 Task: Add Vita Coco Pure Coconut Water with Pineapple to the cart.
Action: Mouse pressed left at (22, 134)
Screenshot: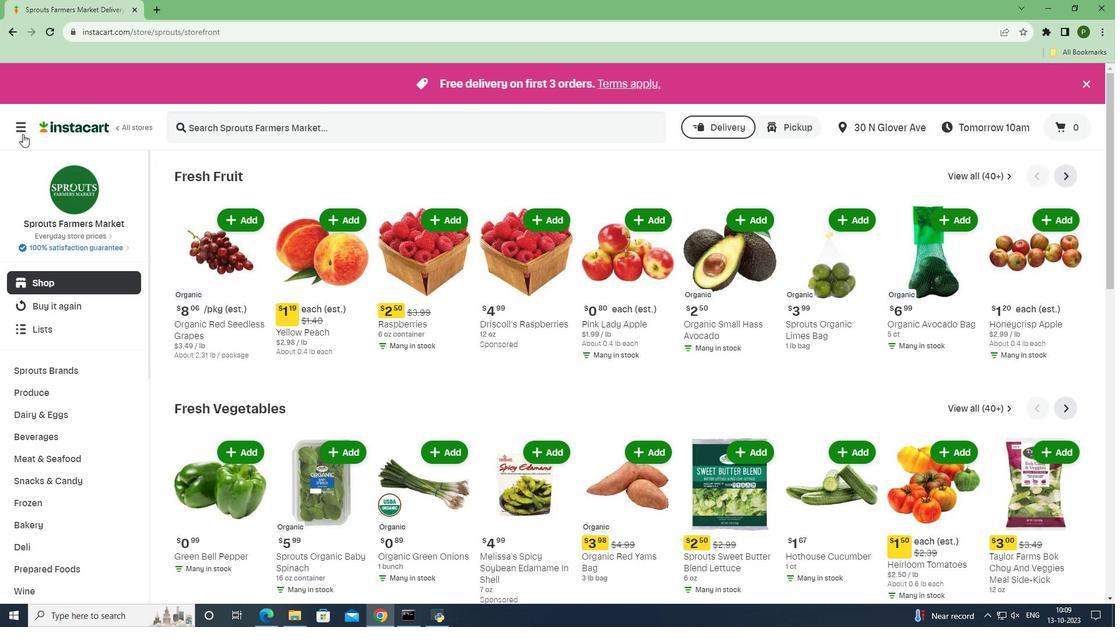 
Action: Mouse moved to (48, 309)
Screenshot: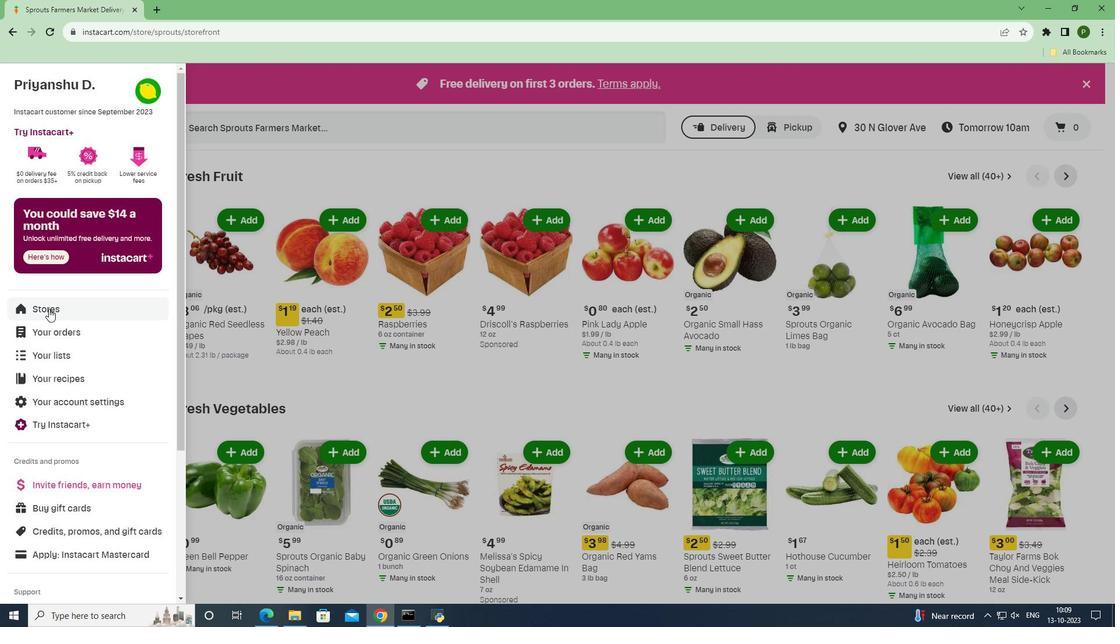 
Action: Mouse pressed left at (48, 309)
Screenshot: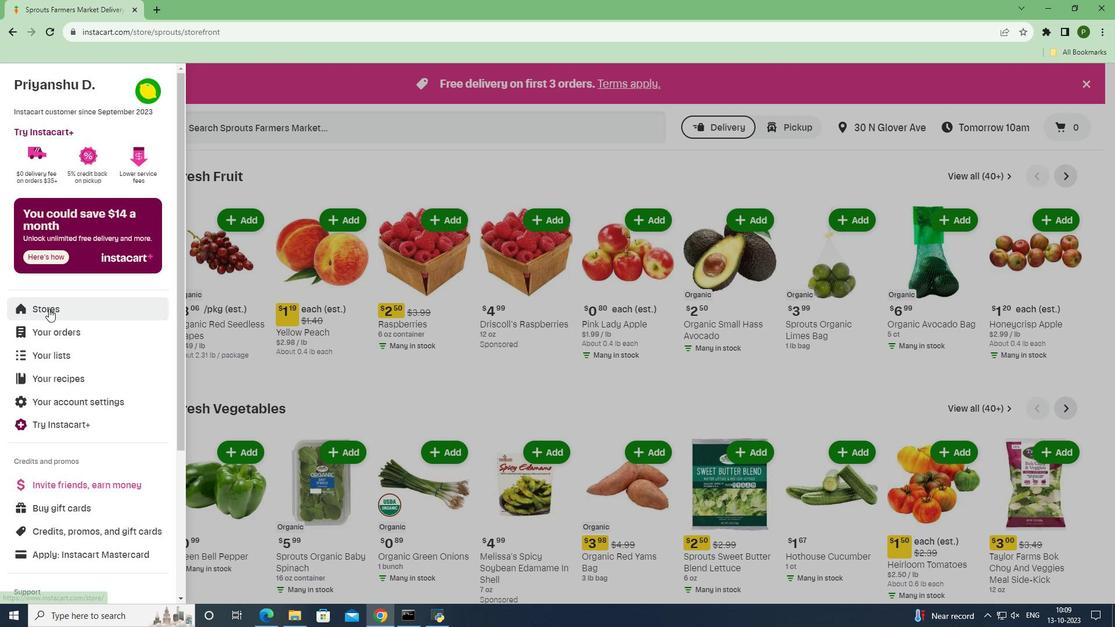 
Action: Mouse moved to (267, 134)
Screenshot: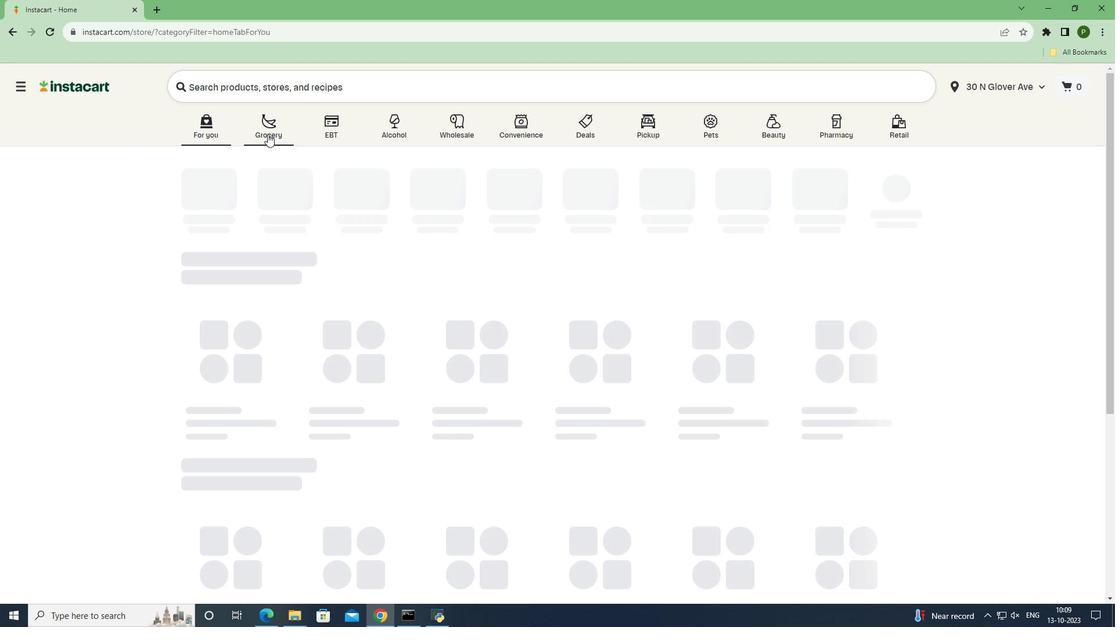 
Action: Mouse pressed left at (267, 134)
Screenshot: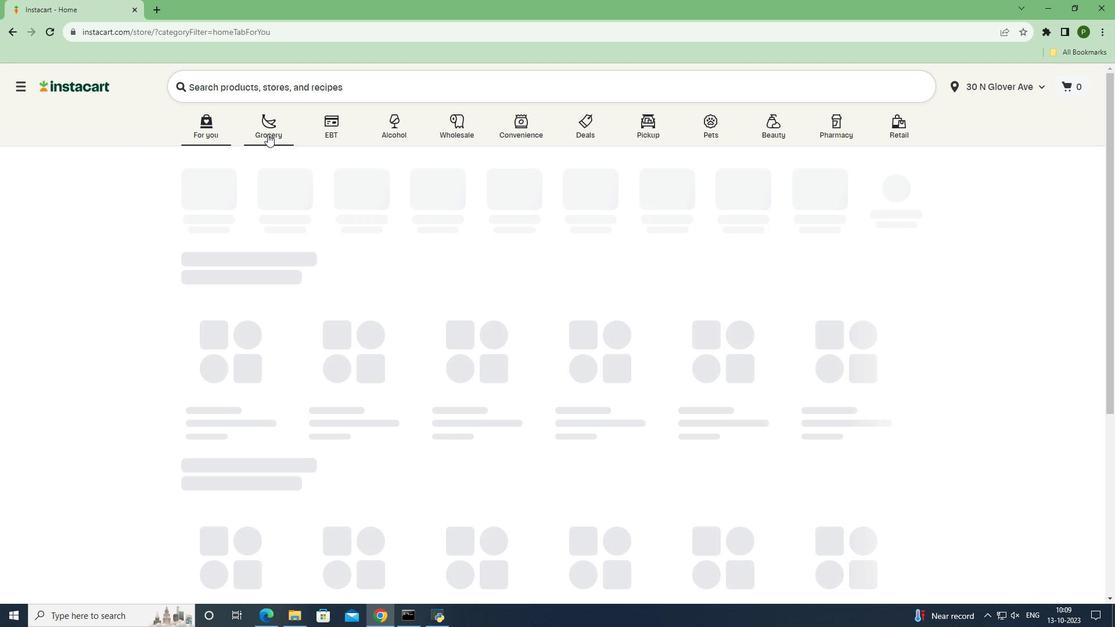
Action: Mouse moved to (729, 273)
Screenshot: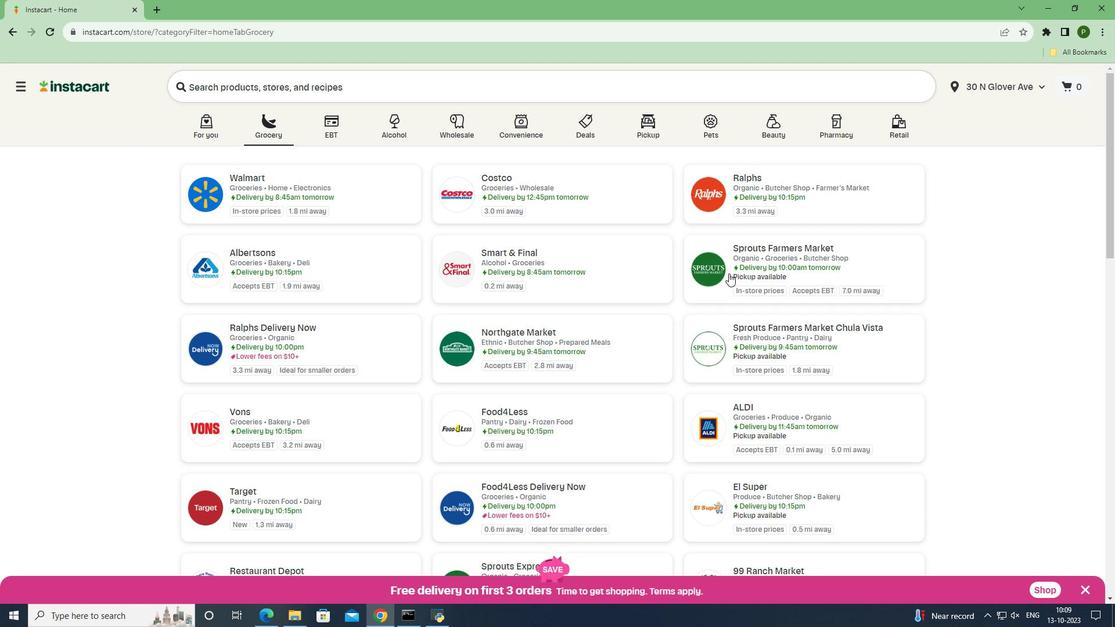 
Action: Mouse pressed left at (729, 273)
Screenshot: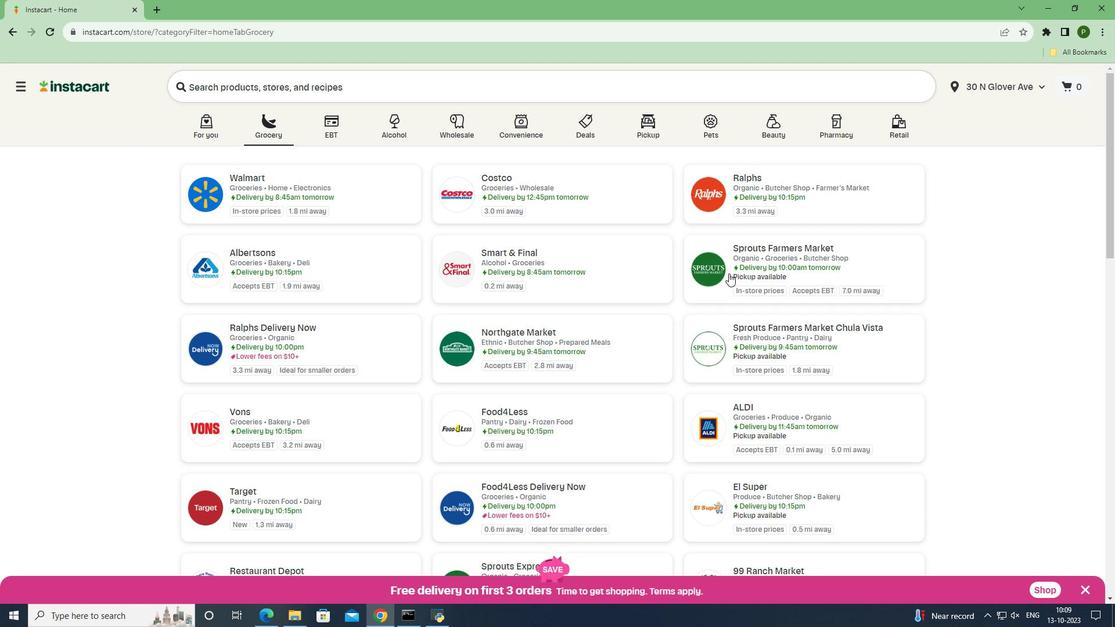 
Action: Mouse moved to (40, 398)
Screenshot: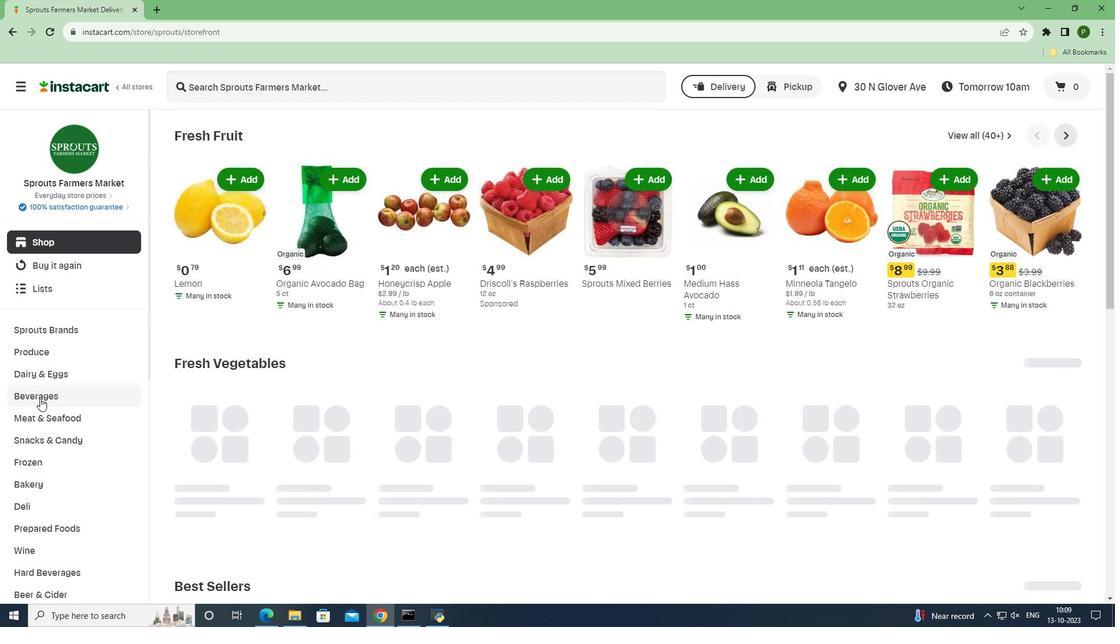 
Action: Mouse pressed left at (40, 398)
Screenshot: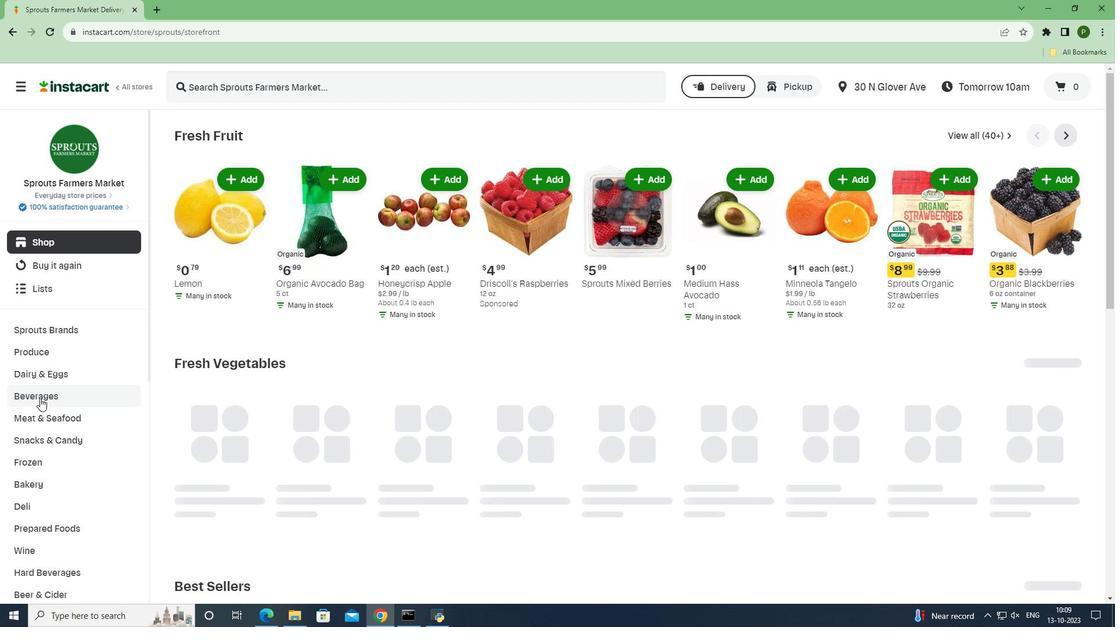 
Action: Mouse moved to (656, 208)
Screenshot: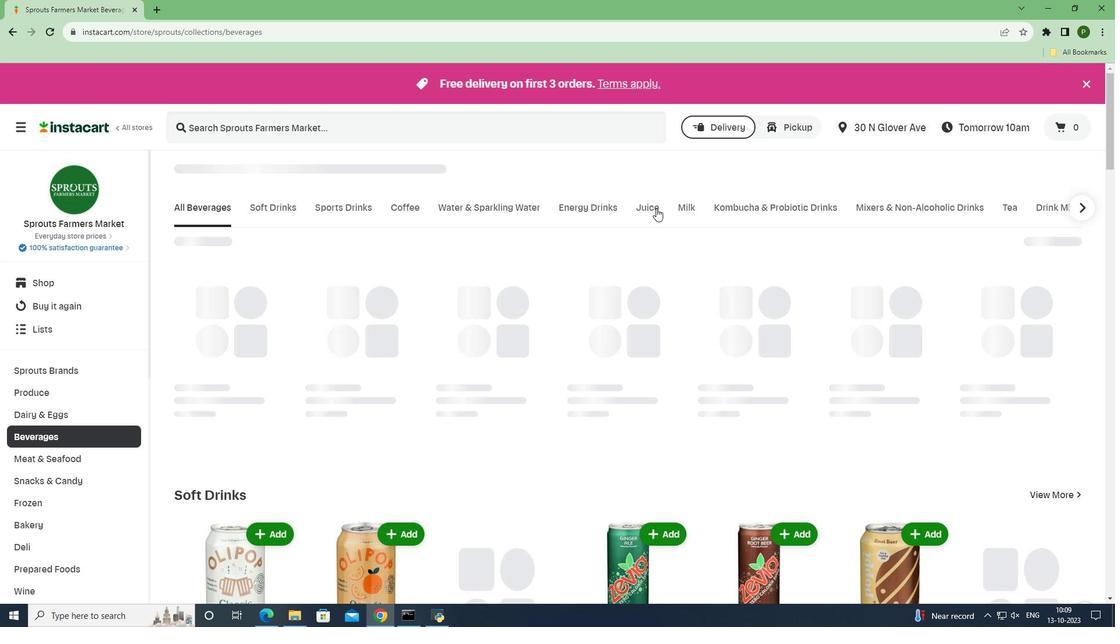 
Action: Mouse pressed left at (656, 208)
Screenshot: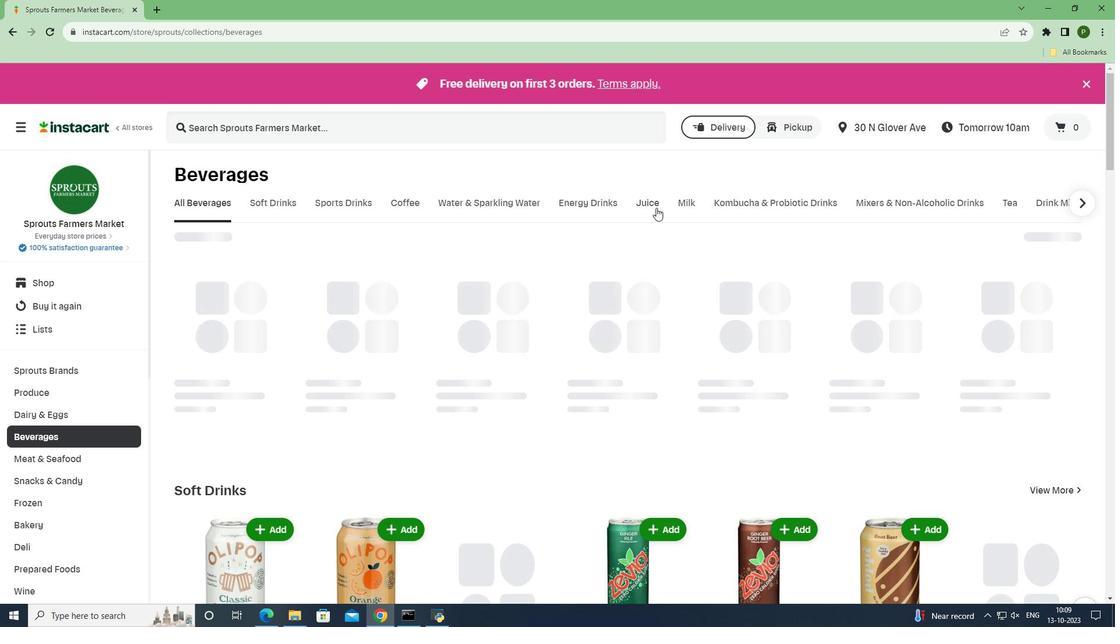 
Action: Mouse moved to (282, 130)
Screenshot: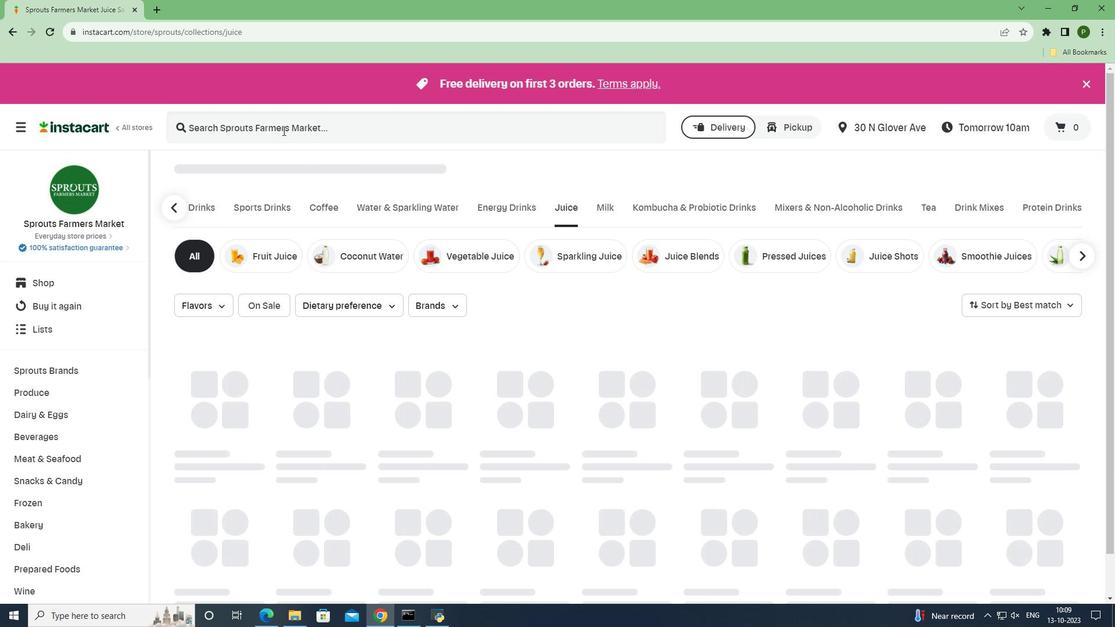 
Action: Mouse pressed left at (282, 130)
Screenshot: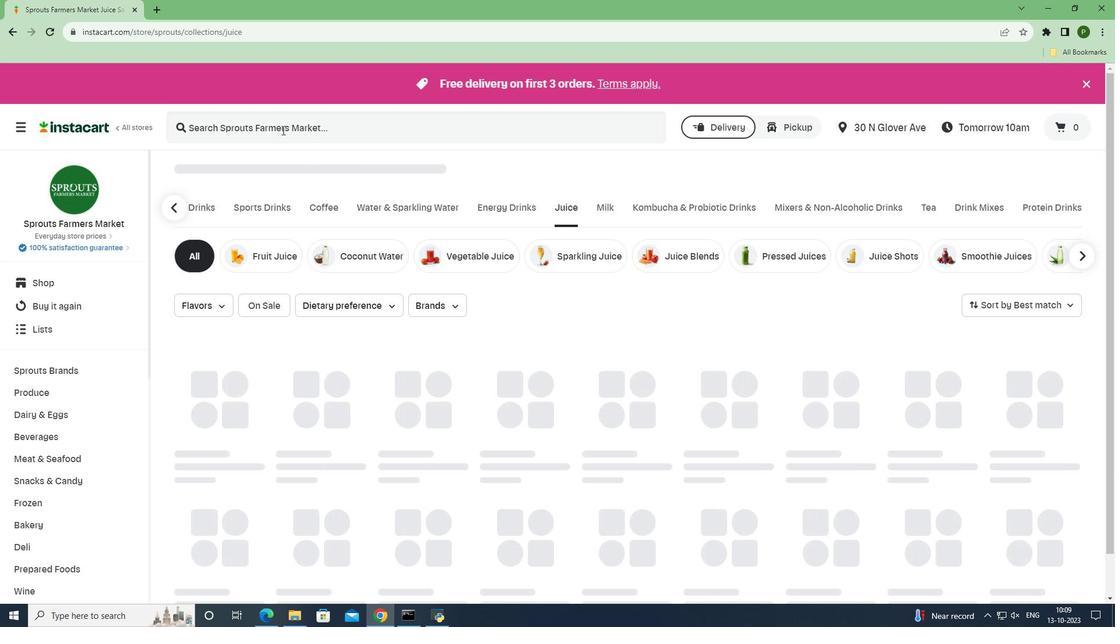 
Action: Key pressed <Key.caps_lock>V<Key.caps_lock>ita<Key.space><Key.caps_lock>C<Key.caps_lock>oco<Key.space><Key.caps_lock>P<Key.caps_lock>ure<Key.space><Key.caps_lock>C<Key.caps_lock>oconut<Key.space><Key.caps_lock>W<Key.caps_lock>ater<Key.space>with<Key.space><Key.caps_lock>P<Key.caps_lock>ineapple<Key.space><Key.enter>
Screenshot: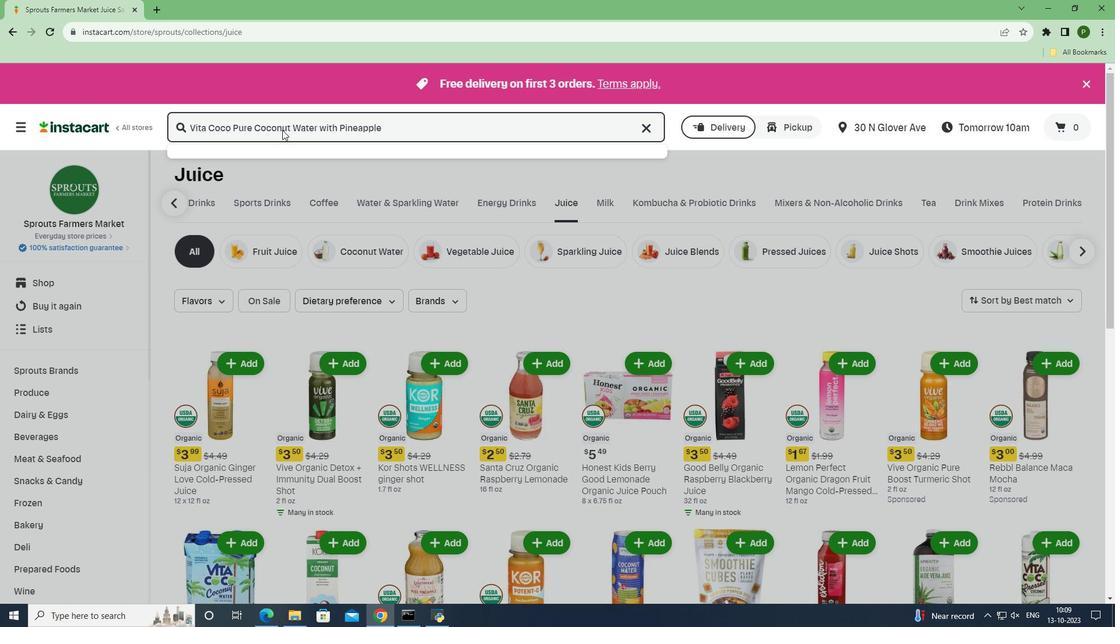 
Action: Mouse moved to (308, 241)
Screenshot: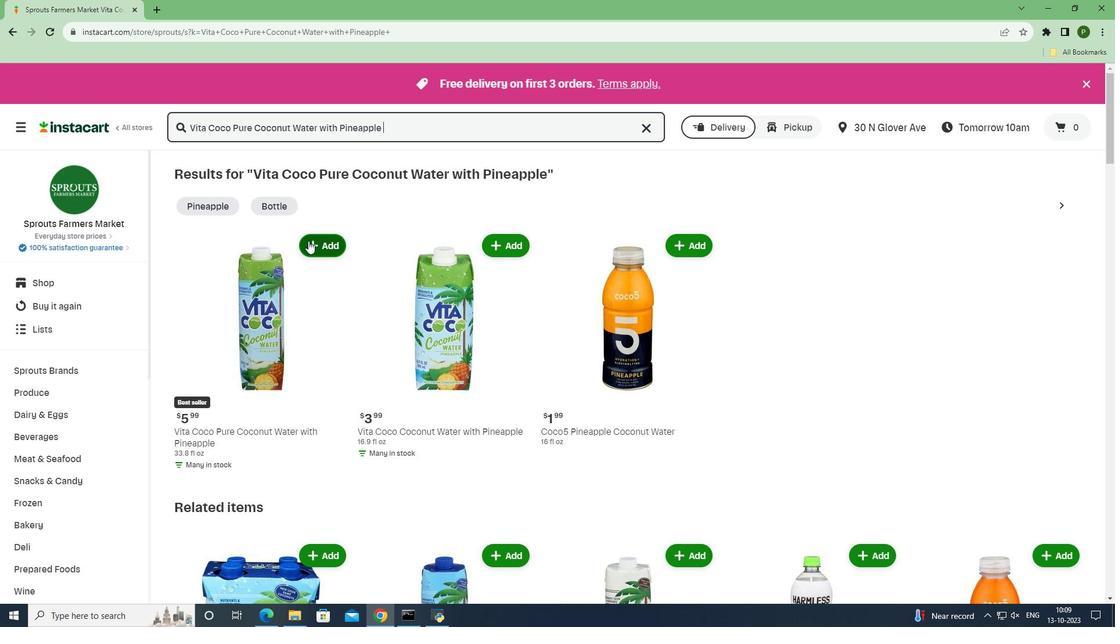
Action: Mouse pressed left at (308, 241)
Screenshot: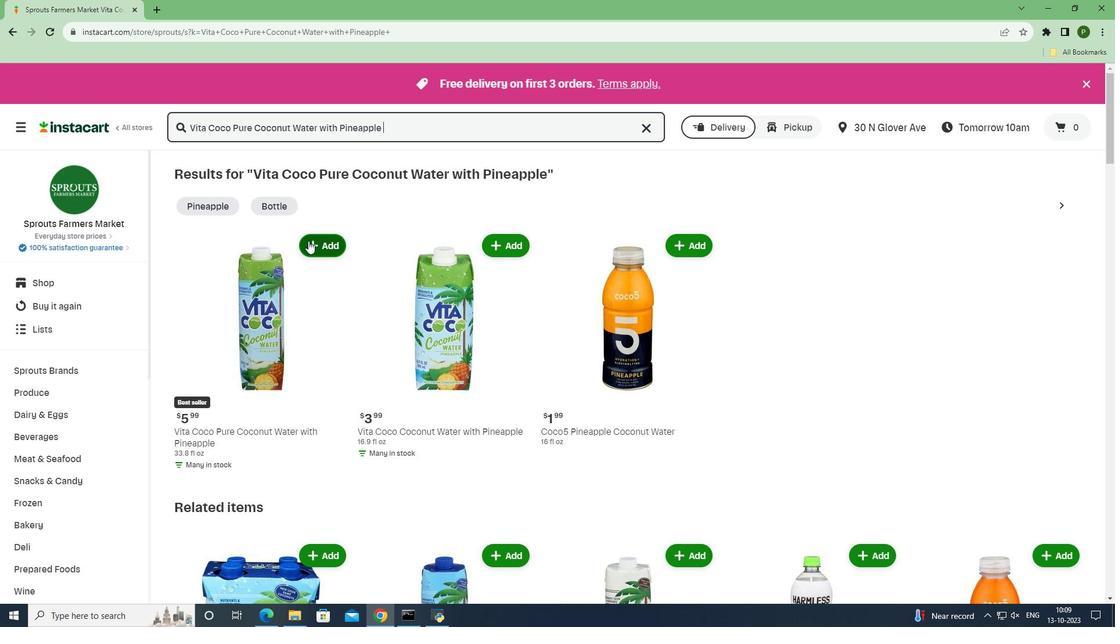 
Action: Mouse moved to (333, 302)
Screenshot: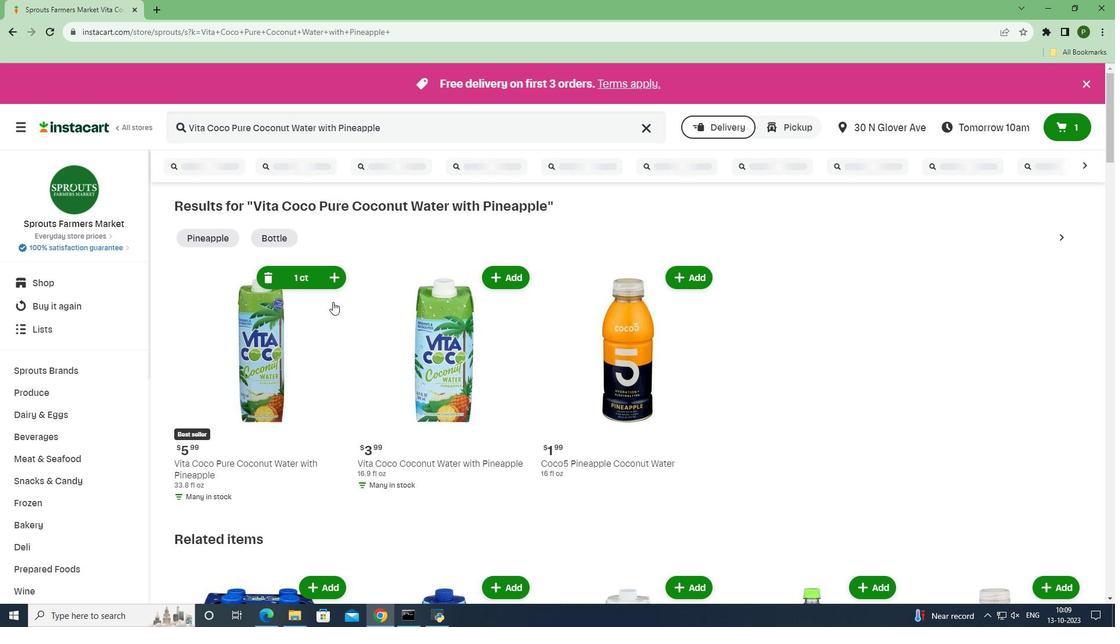 
